 Task: Create in the project UpwardTech a sprint 'Feature Fling'.
Action: Mouse moved to (1031, 461)
Screenshot: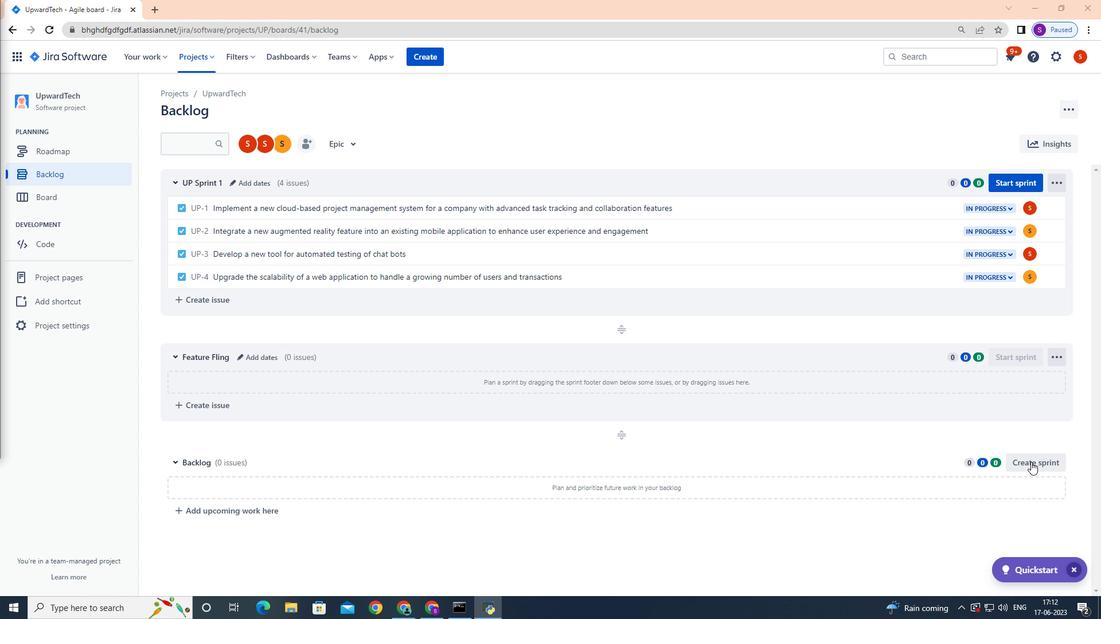 
Action: Mouse pressed left at (1031, 461)
Screenshot: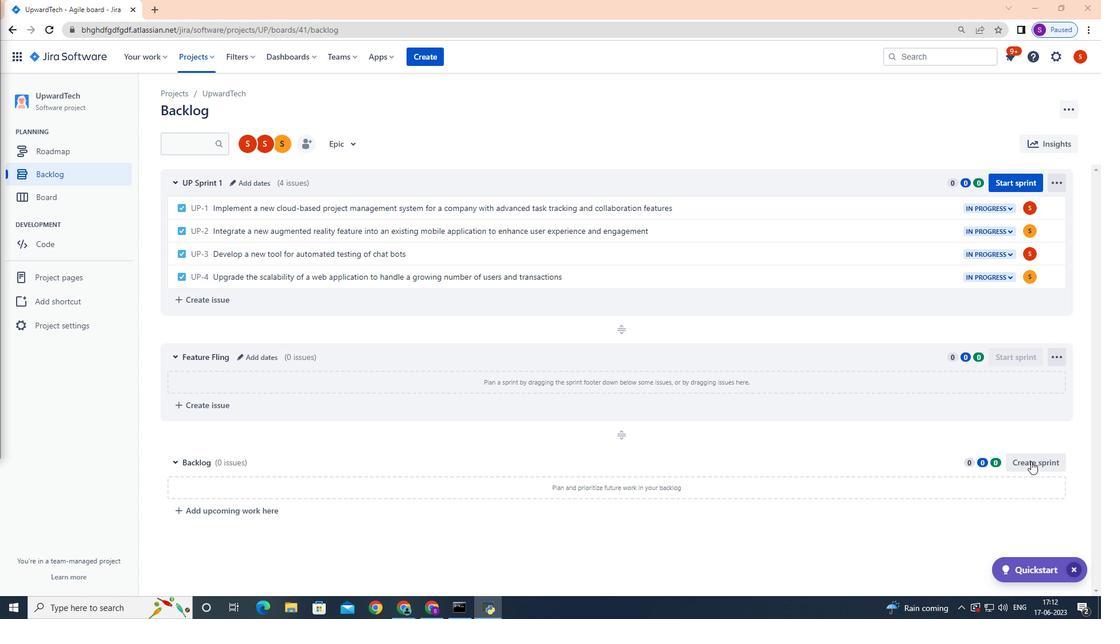 
Action: Mouse moved to (274, 459)
Screenshot: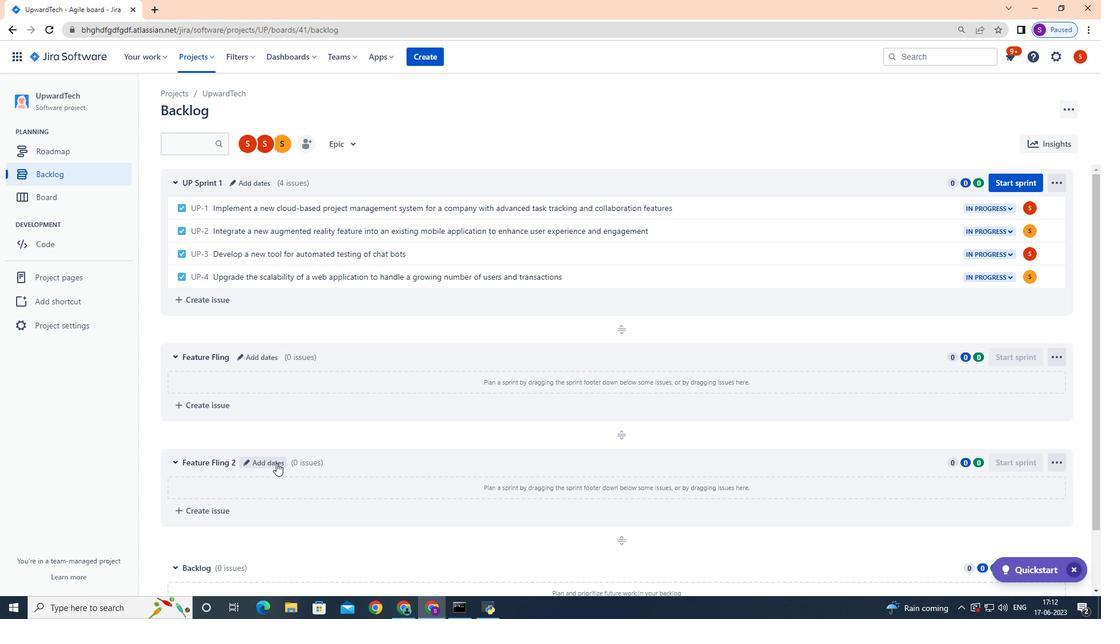 
Action: Mouse pressed left at (274, 459)
Screenshot: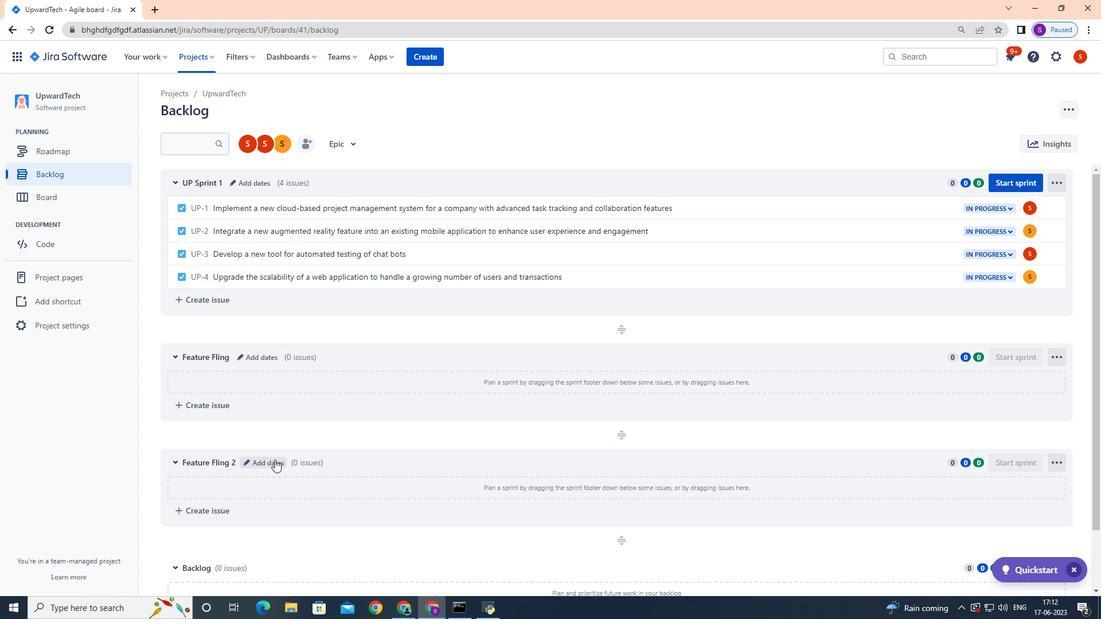
Action: Mouse moved to (274, 459)
Screenshot: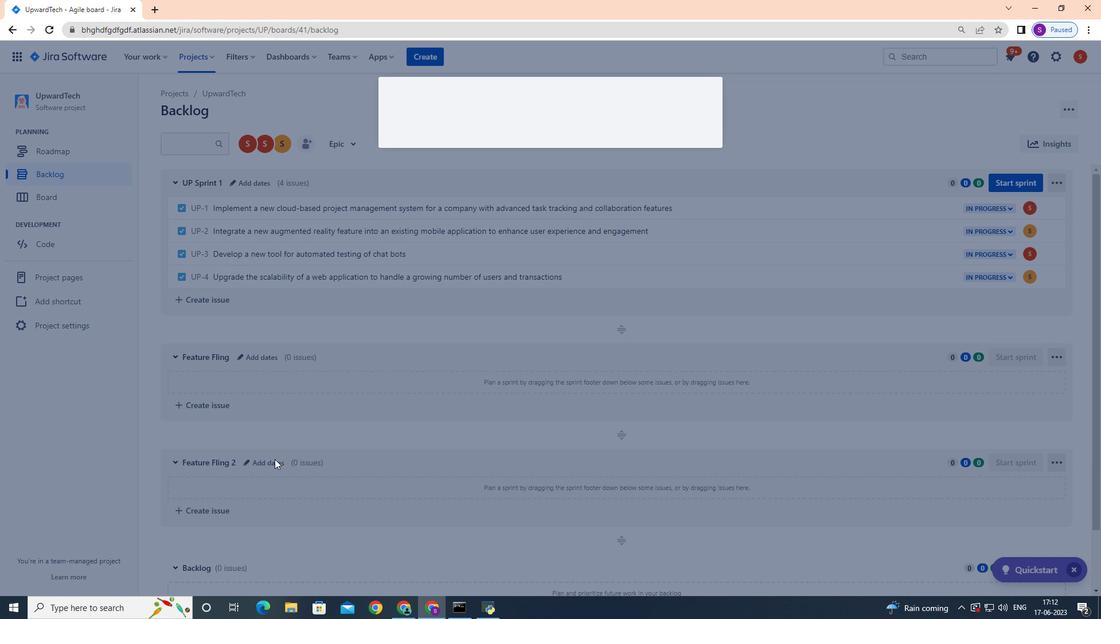 
Action: Key pressed <Key.backspace><Key.backspace><Key.backspace><Key.backspace><Key.backspace><Key.backspace><Key.backspace><Key.backspace><Key.backspace><Key.backspace><Key.backspace><Key.backspace><Key.backspace><Key.backspace><Key.backspace><Key.backspace><Key.backspace><Key.backspace><Key.backspace><Key.backspace><Key.backspace><Key.backspace><Key.backspace><Key.backspace><Key.backspace><Key.backspace><Key.shift>Feature<Key.space><Key.shift>Fling
Screenshot: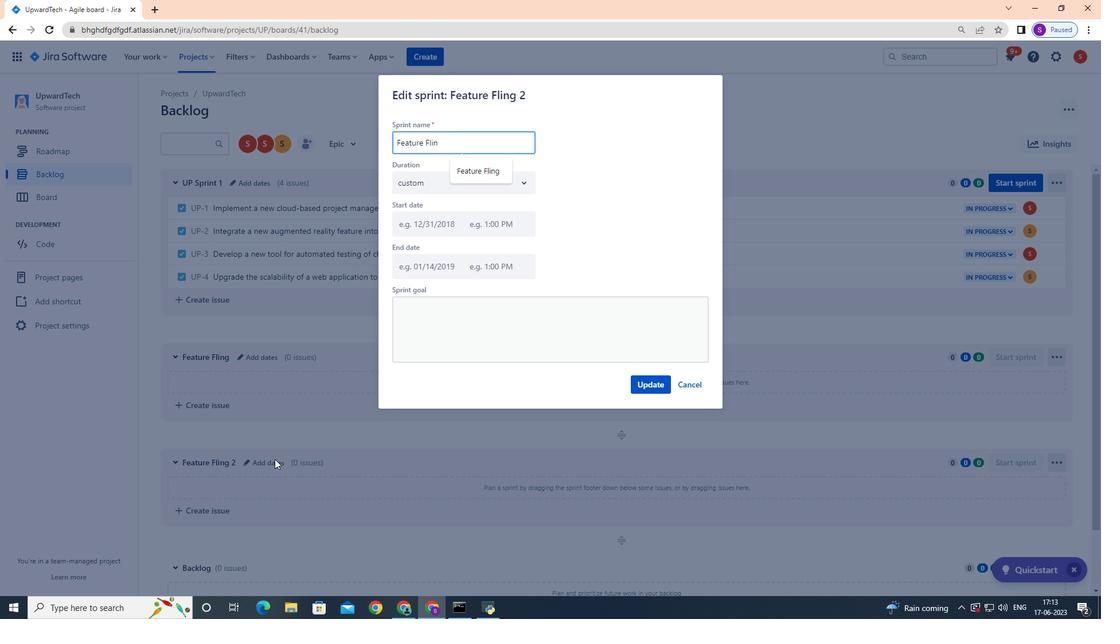 
Action: Mouse moved to (660, 380)
Screenshot: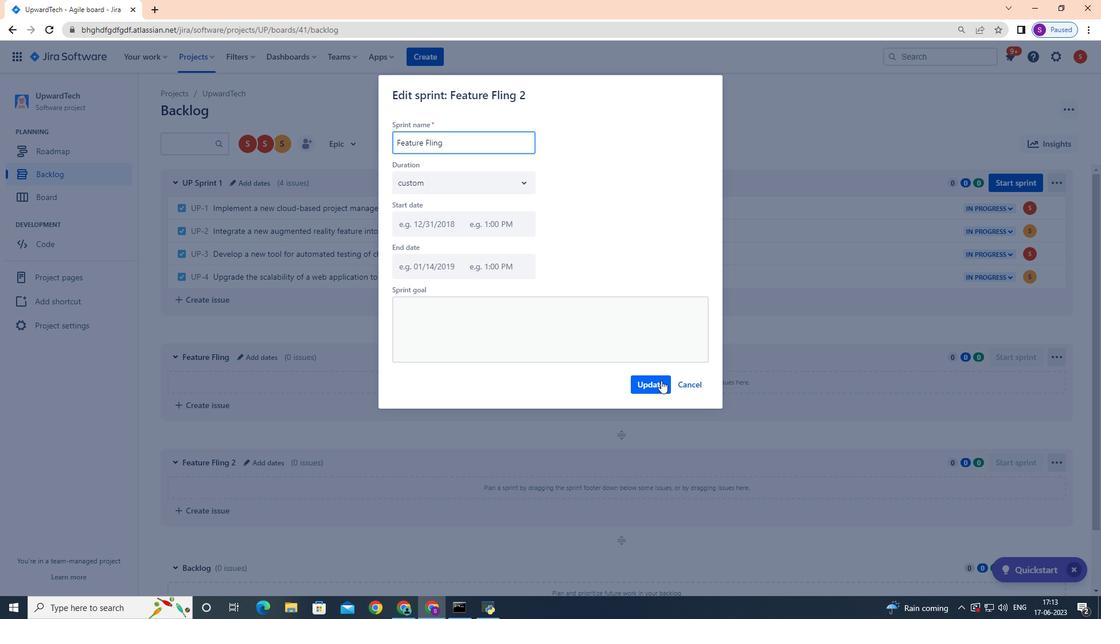 
Action: Mouse pressed left at (660, 380)
Screenshot: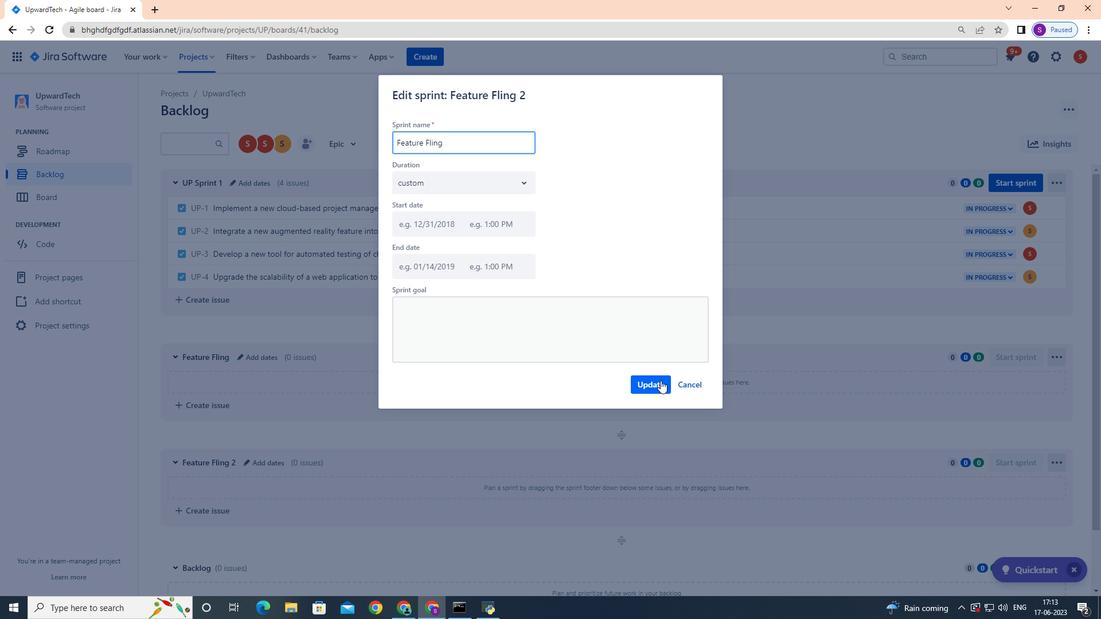 
